 Task: Filter courses by Continuing Education Units from IIBA.
Action: Mouse moved to (361, 89)
Screenshot: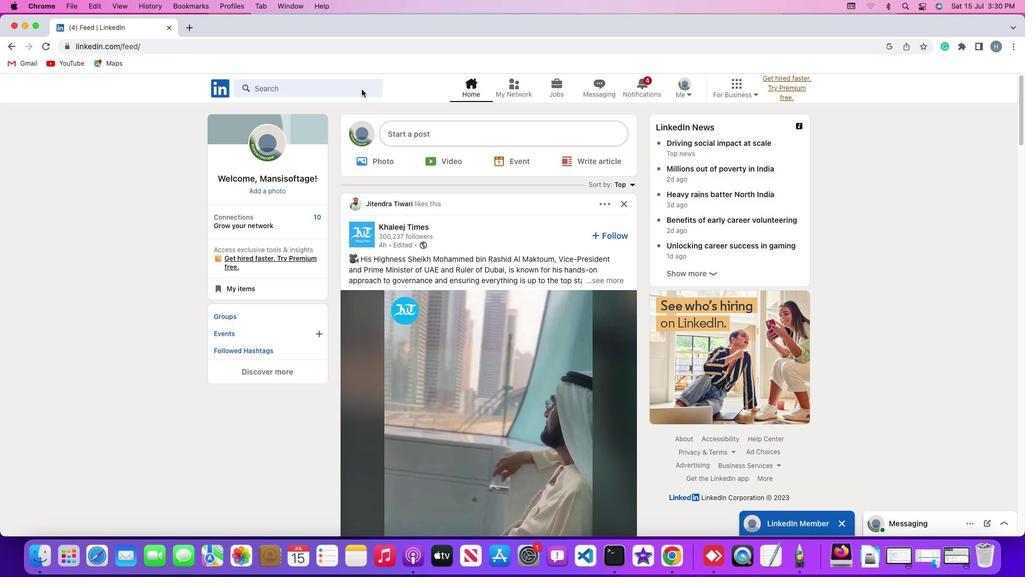 
Action: Mouse pressed left at (361, 89)
Screenshot: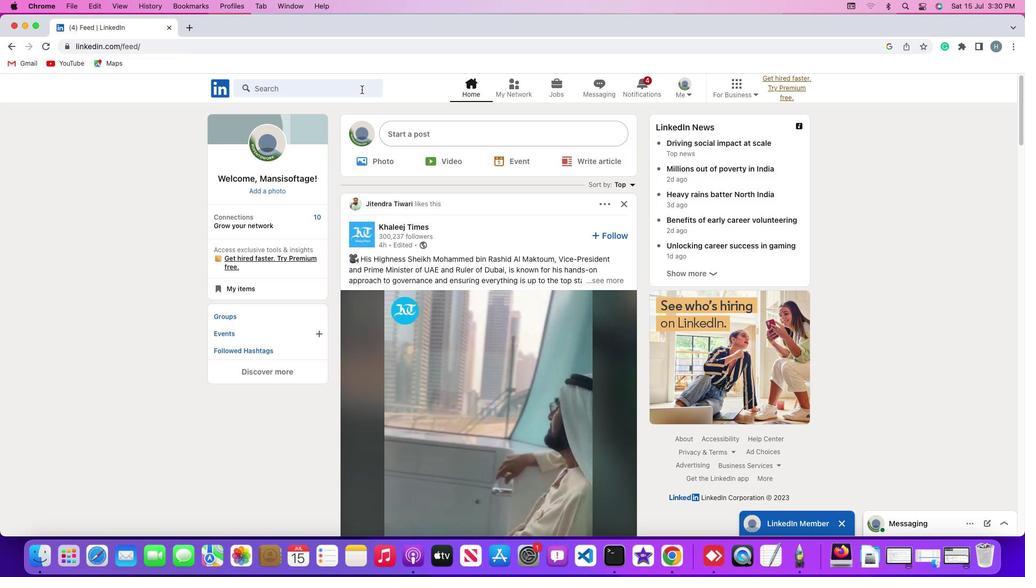 
Action: Mouse pressed left at (361, 89)
Screenshot: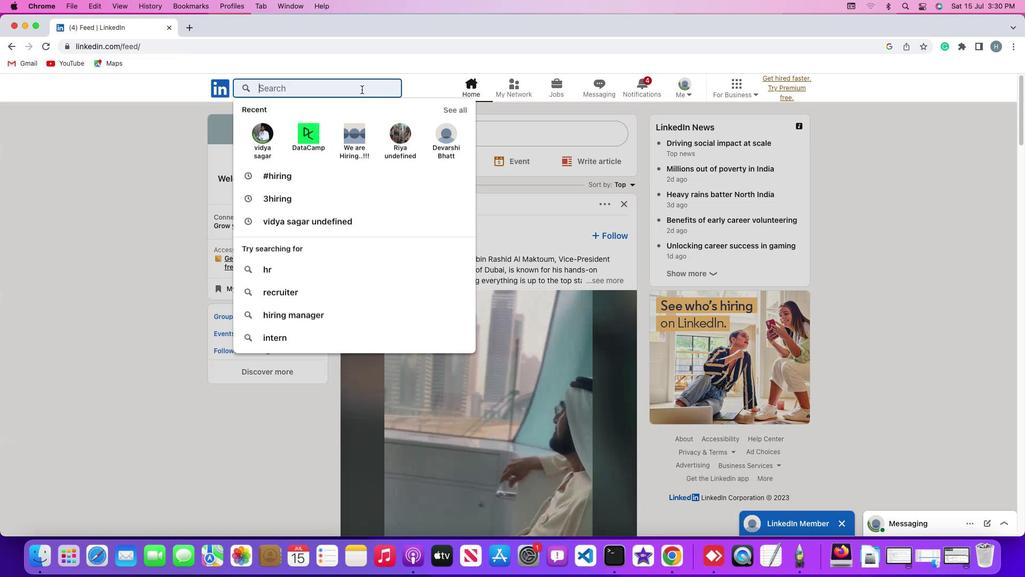 
Action: Key pressed Key.shift'#''h''i''r''i''n''g'Key.enter
Screenshot: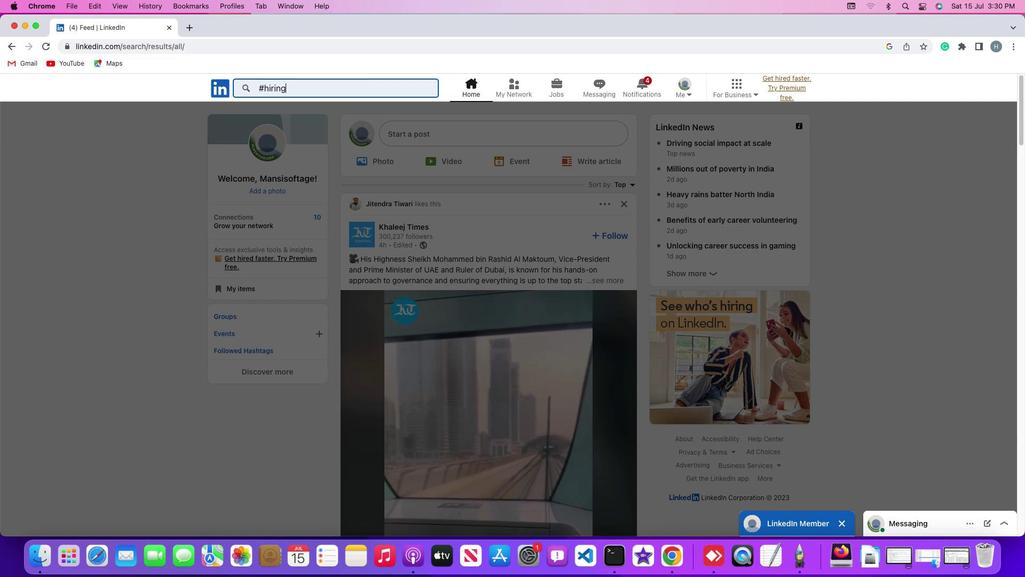 
Action: Mouse moved to (563, 114)
Screenshot: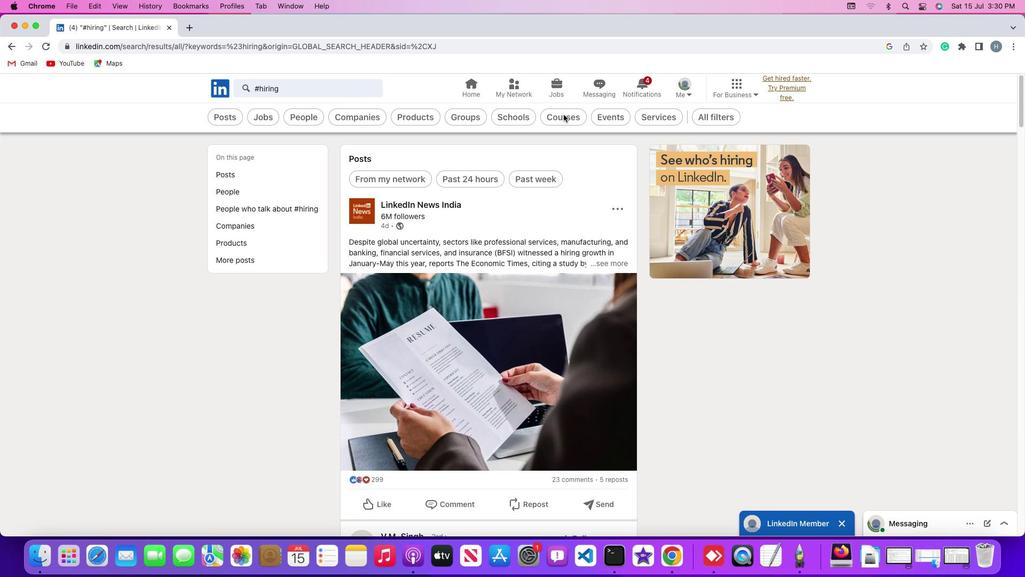 
Action: Mouse pressed left at (563, 114)
Screenshot: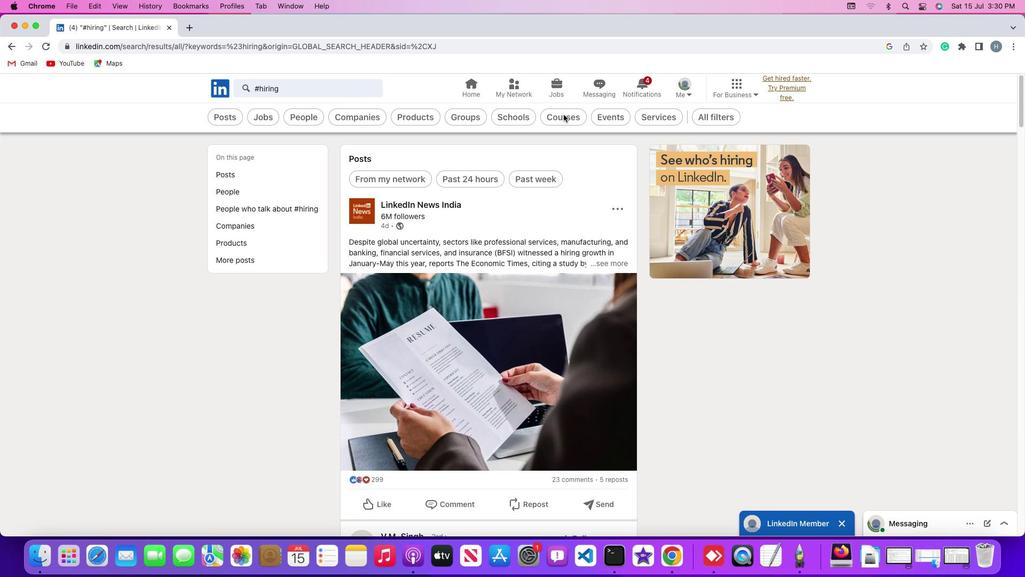 
Action: Mouse moved to (462, 115)
Screenshot: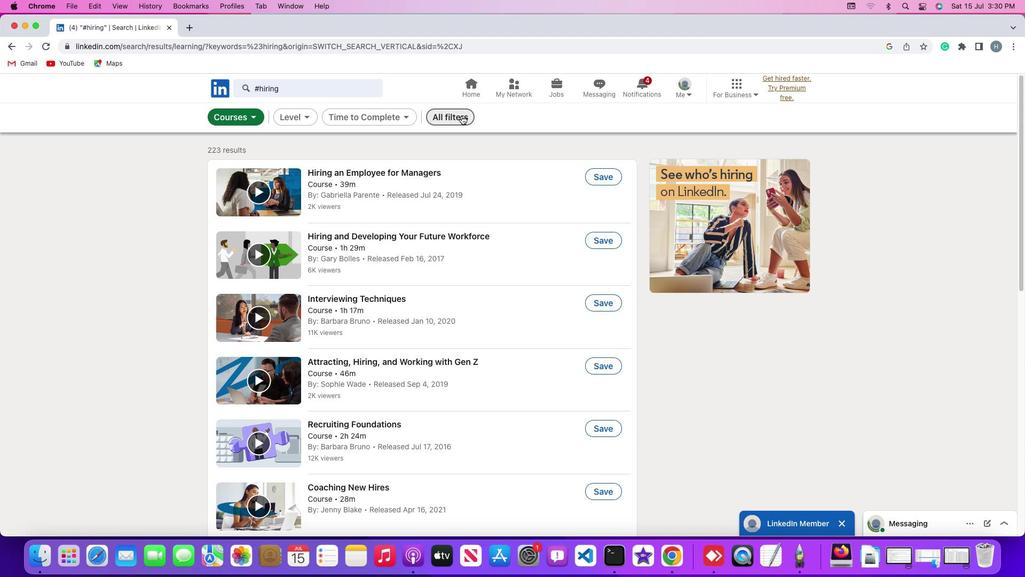 
Action: Mouse pressed left at (462, 115)
Screenshot: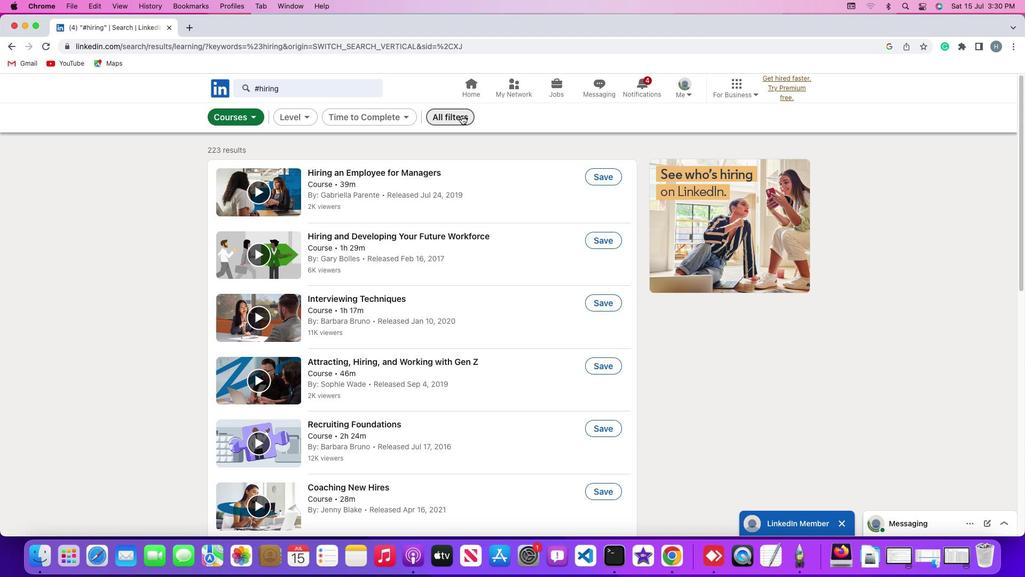 
Action: Mouse moved to (850, 445)
Screenshot: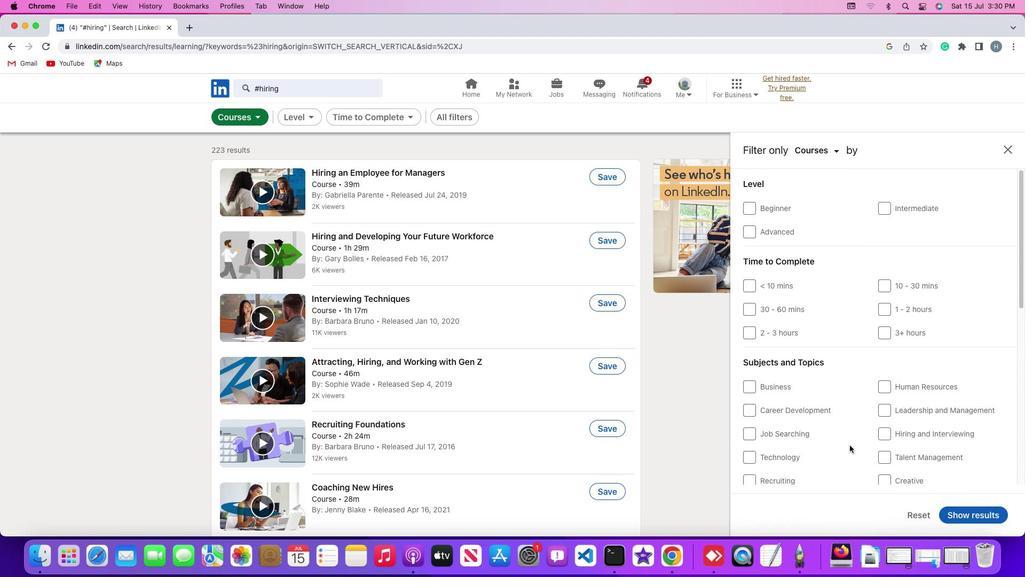 
Action: Mouse scrolled (850, 445) with delta (0, 0)
Screenshot: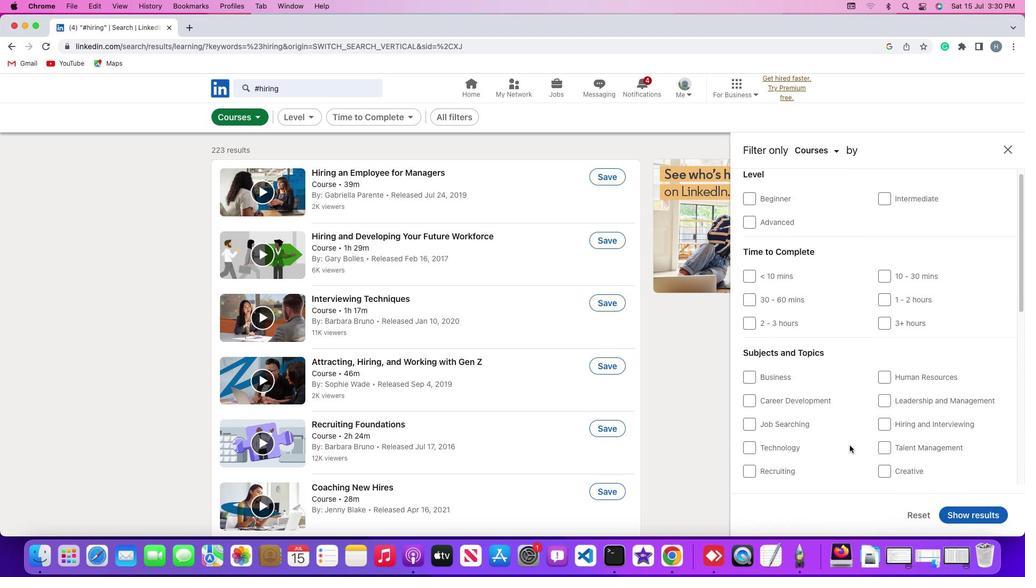 
Action: Mouse scrolled (850, 445) with delta (0, 0)
Screenshot: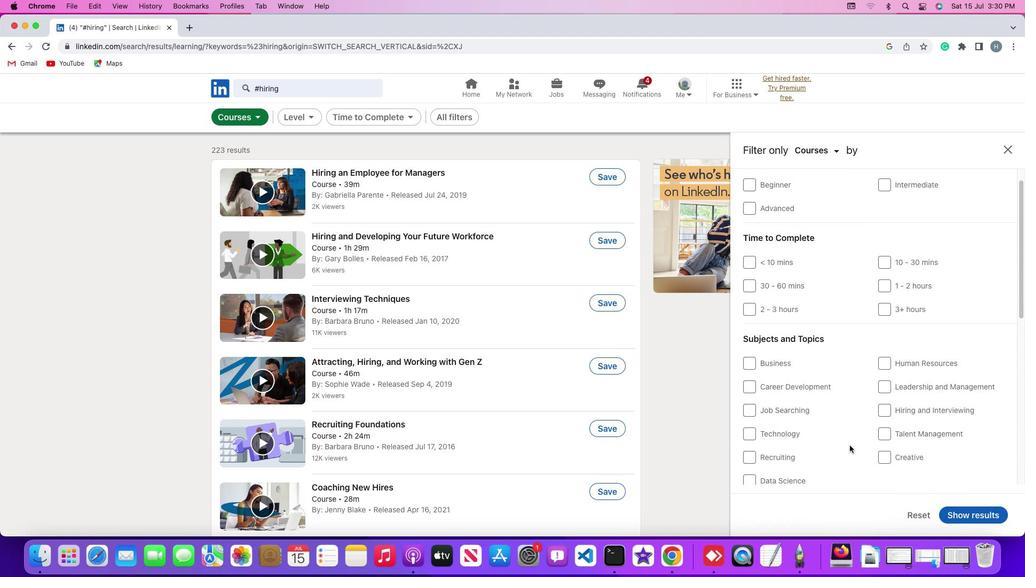 
Action: Mouse scrolled (850, 445) with delta (0, -1)
Screenshot: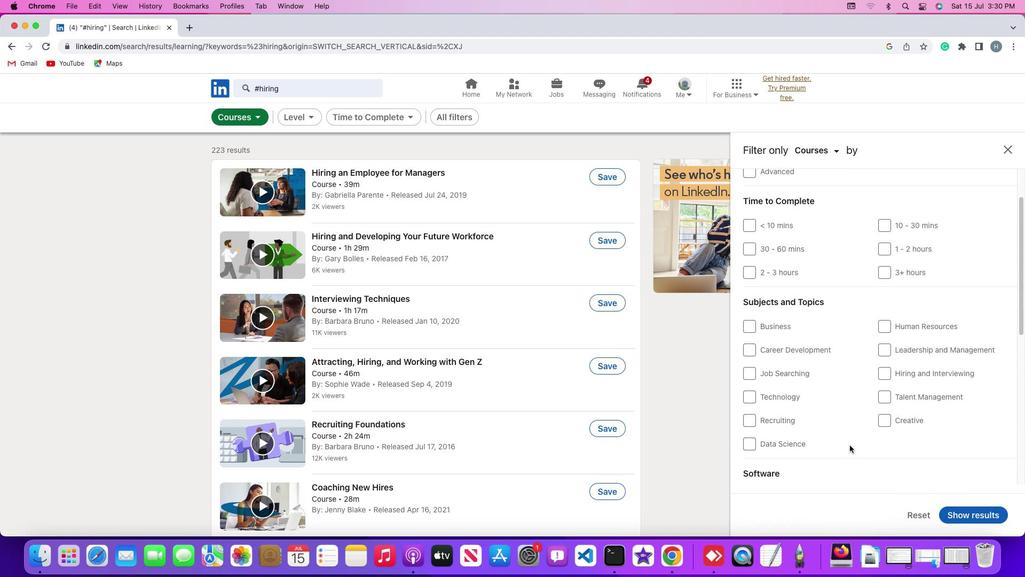 
Action: Mouse scrolled (850, 445) with delta (0, 0)
Screenshot: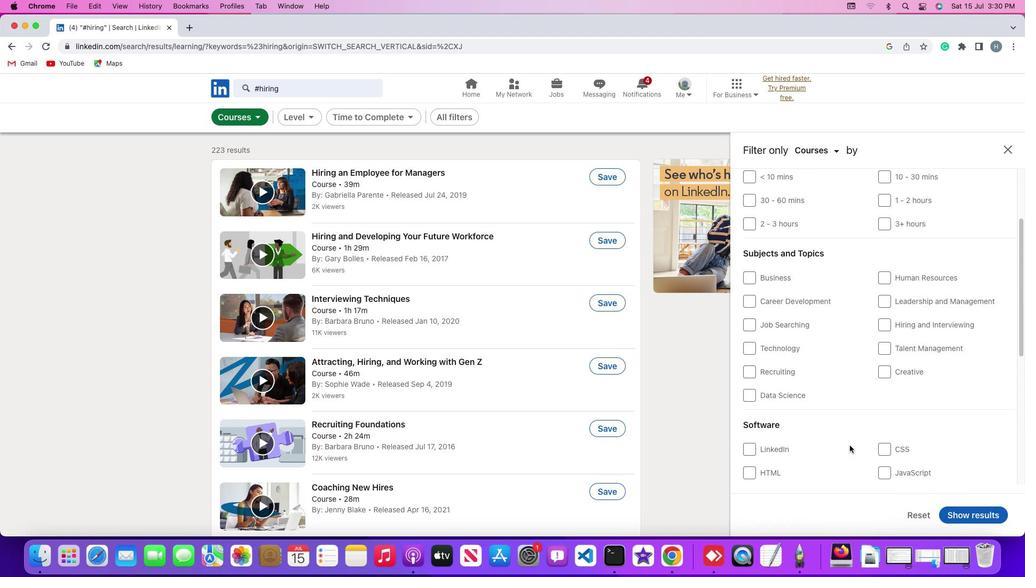 
Action: Mouse scrolled (850, 445) with delta (0, 0)
Screenshot: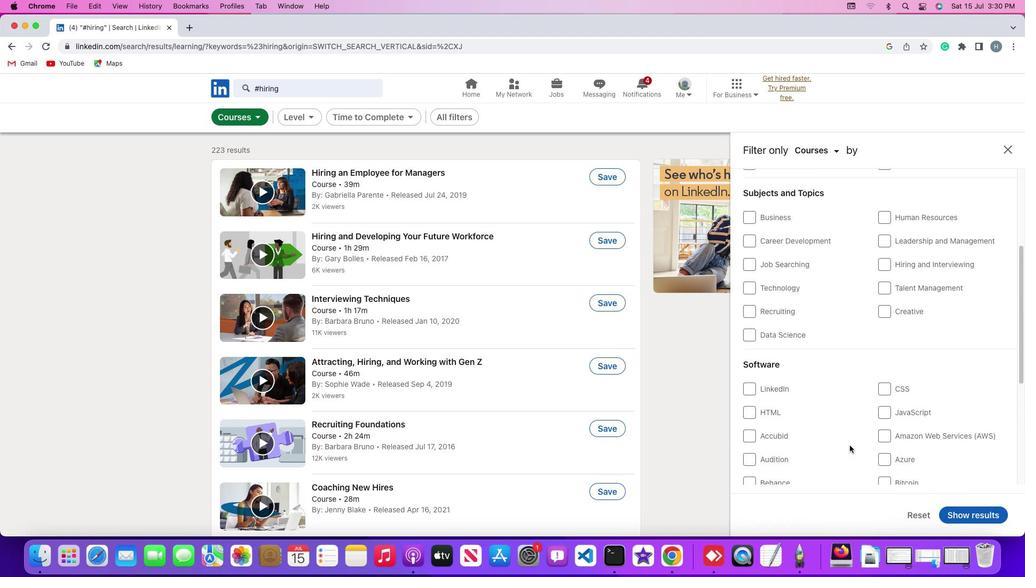 
Action: Mouse scrolled (850, 445) with delta (0, -1)
Screenshot: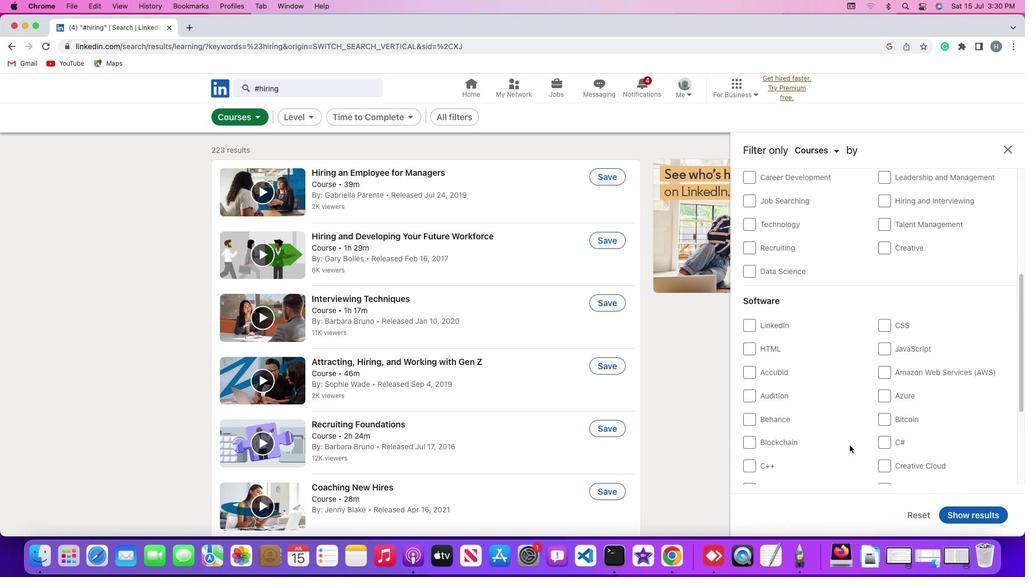 
Action: Mouse scrolled (850, 445) with delta (0, -2)
Screenshot: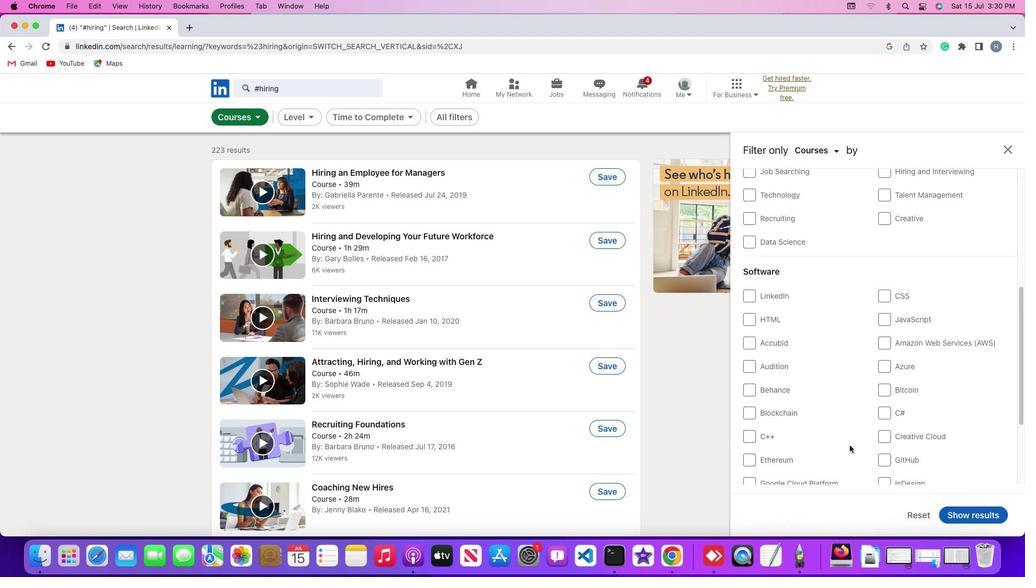 
Action: Mouse scrolled (850, 445) with delta (0, 0)
Screenshot: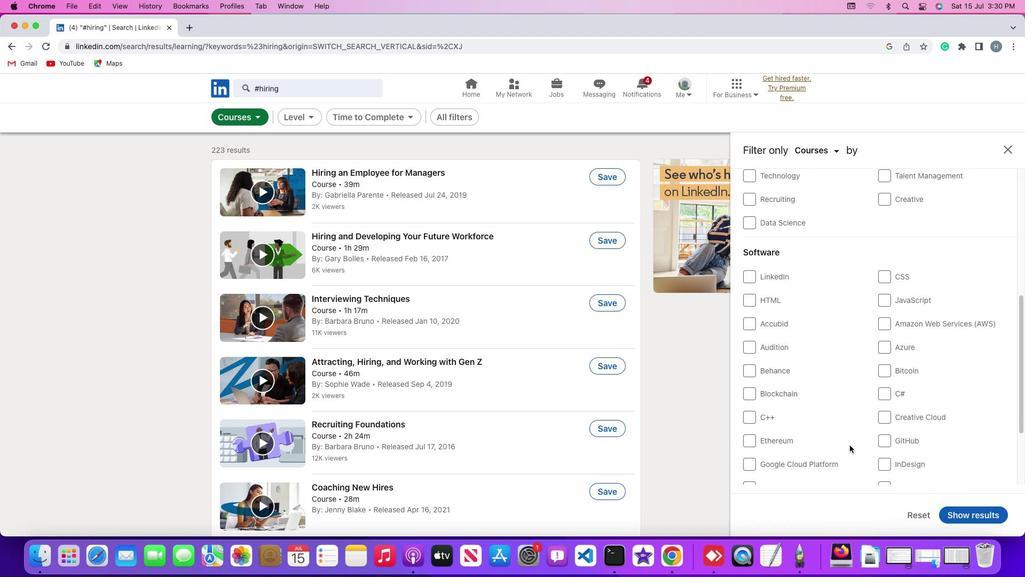 
Action: Mouse scrolled (850, 445) with delta (0, 0)
Screenshot: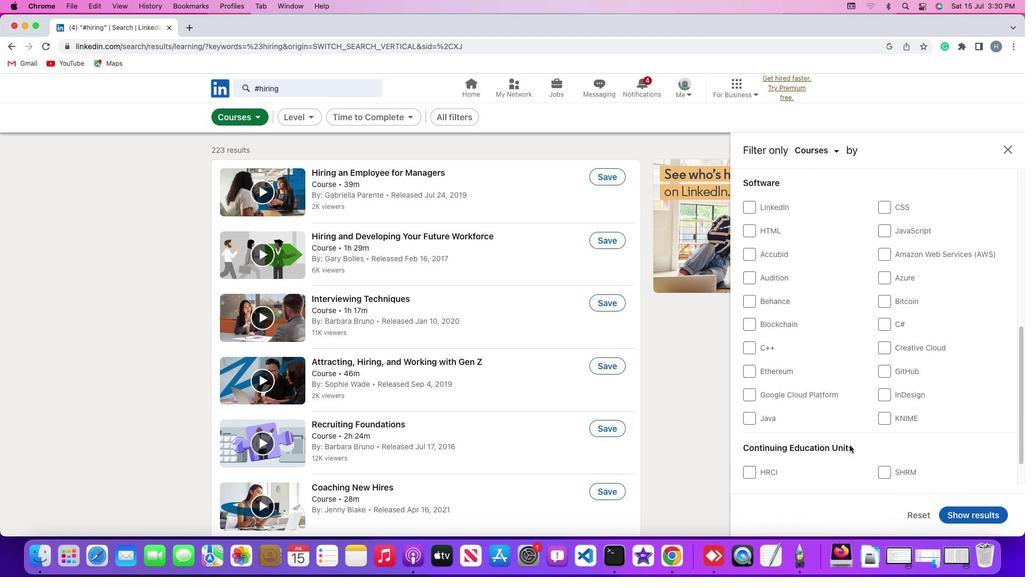
Action: Mouse scrolled (850, 445) with delta (0, -1)
Screenshot: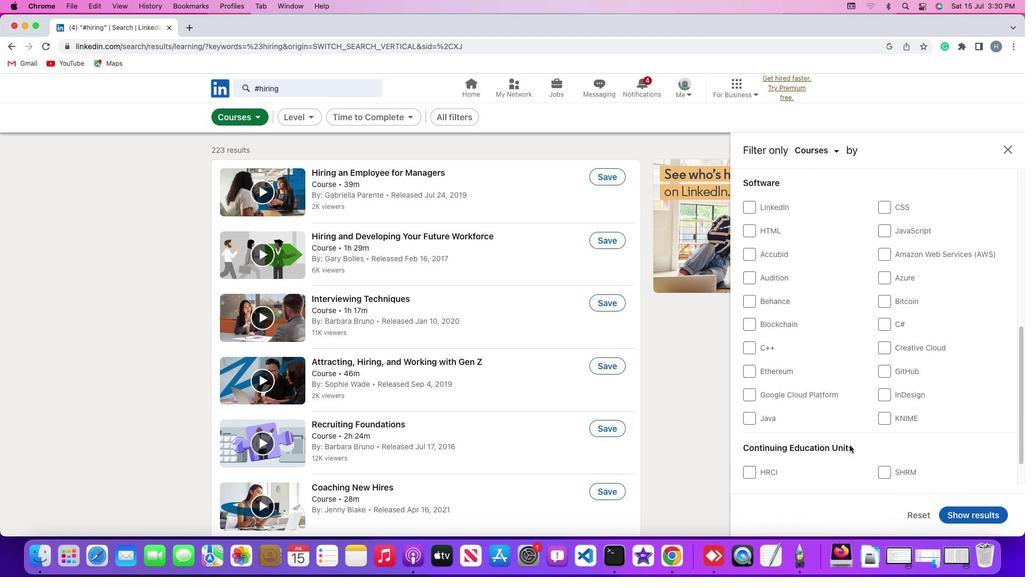 
Action: Mouse scrolled (850, 445) with delta (0, -2)
Screenshot: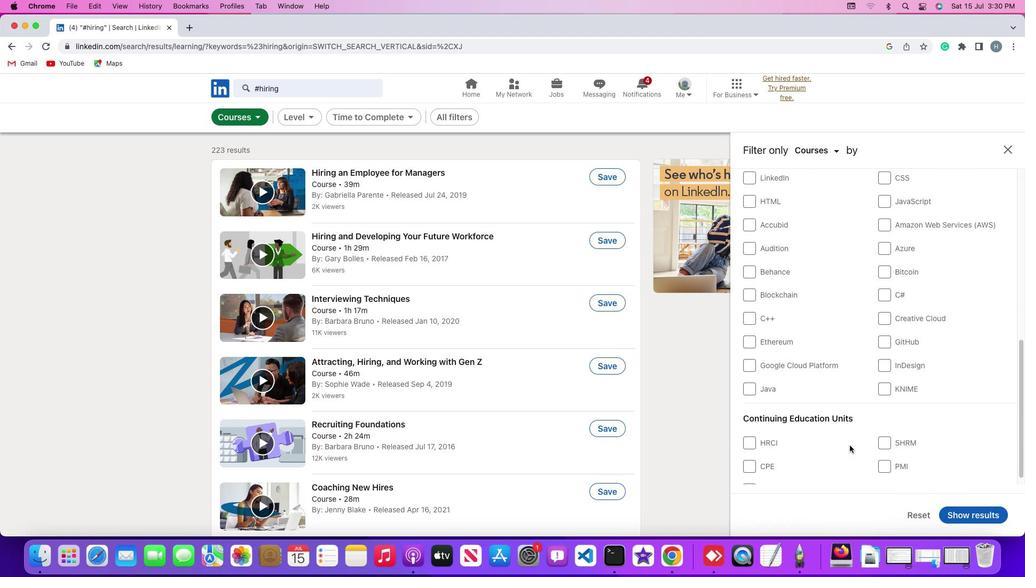 
Action: Mouse scrolled (850, 445) with delta (0, -3)
Screenshot: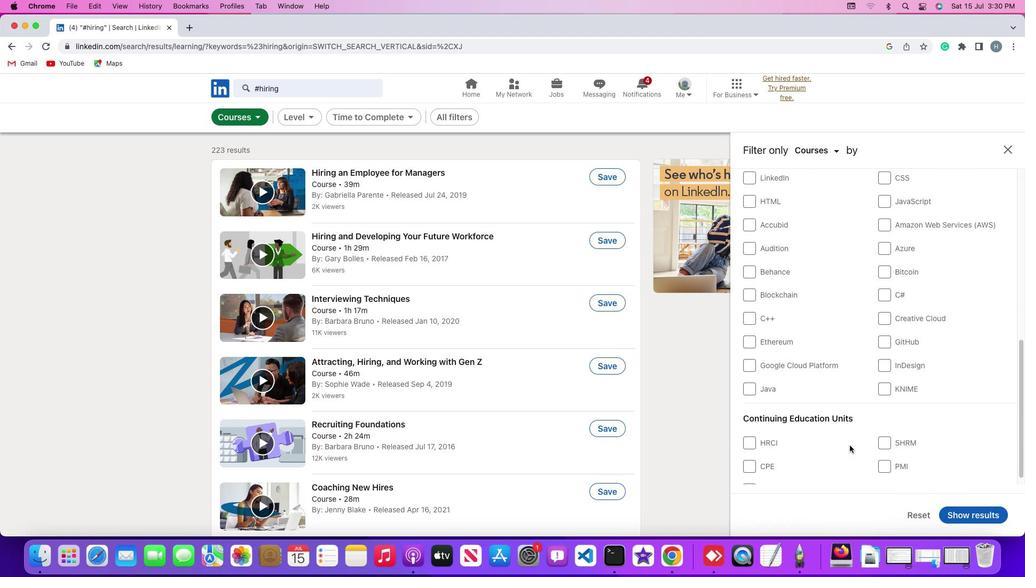 
Action: Mouse scrolled (850, 445) with delta (0, 0)
Screenshot: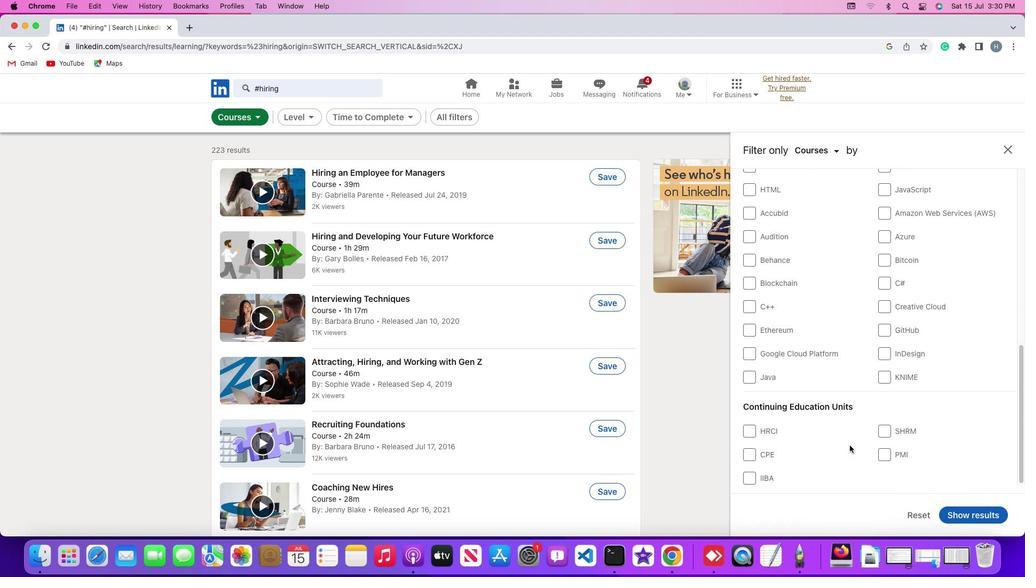 
Action: Mouse scrolled (850, 445) with delta (0, 0)
Screenshot: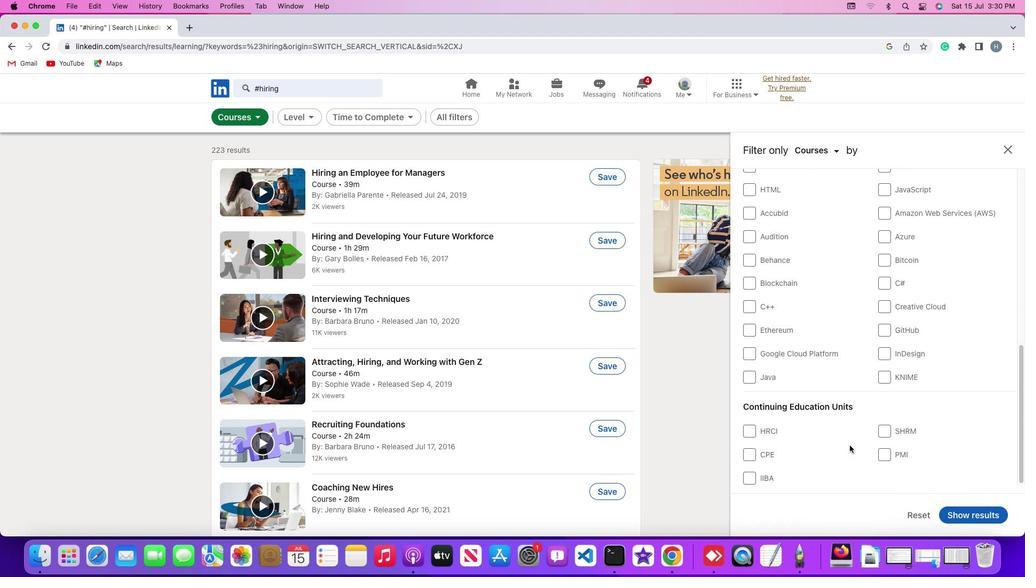 
Action: Mouse scrolled (850, 445) with delta (0, -1)
Screenshot: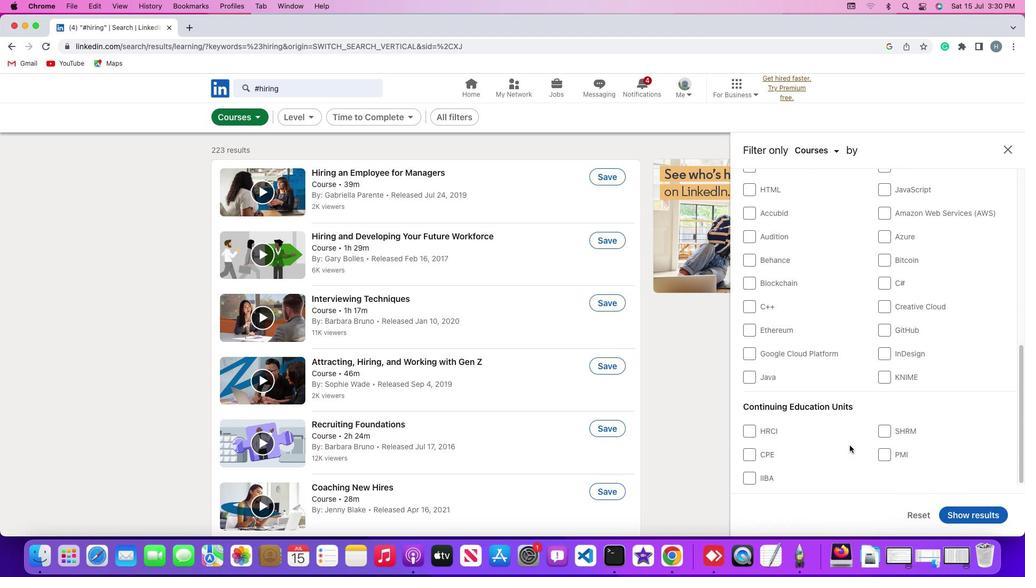 
Action: Mouse scrolled (850, 445) with delta (0, -2)
Screenshot: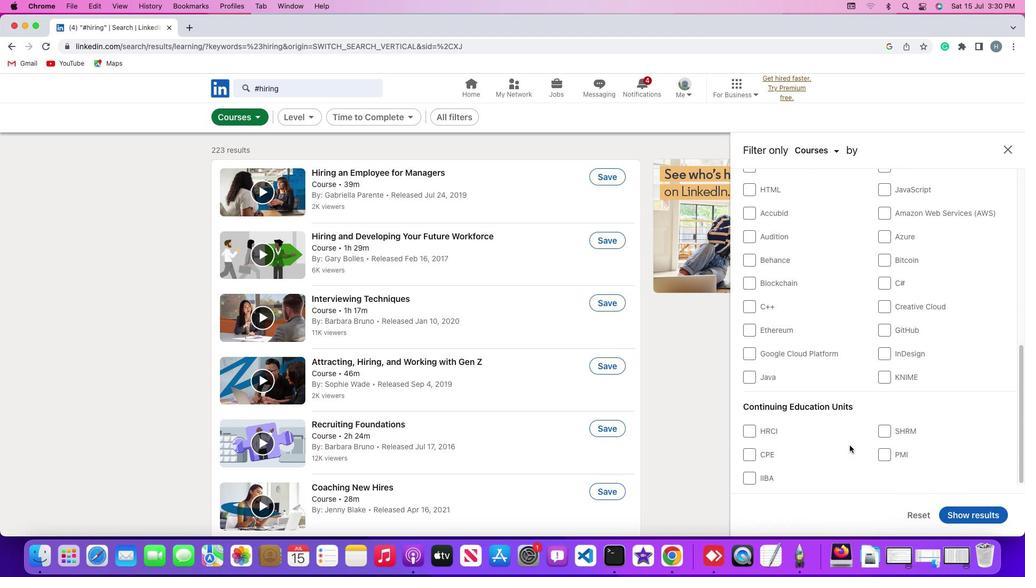 
Action: Mouse scrolled (850, 445) with delta (0, 0)
Screenshot: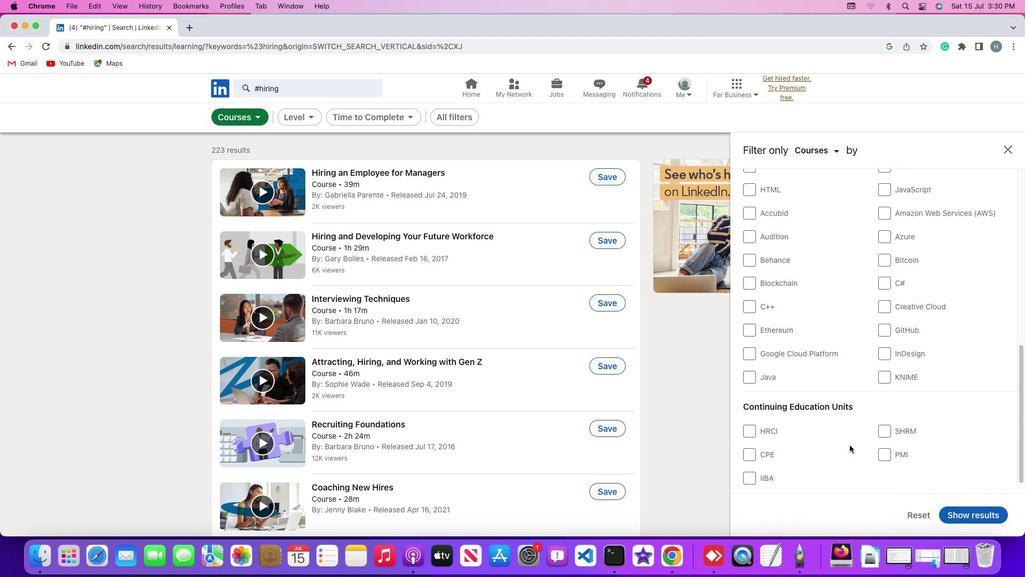 
Action: Mouse scrolled (850, 445) with delta (0, 0)
Screenshot: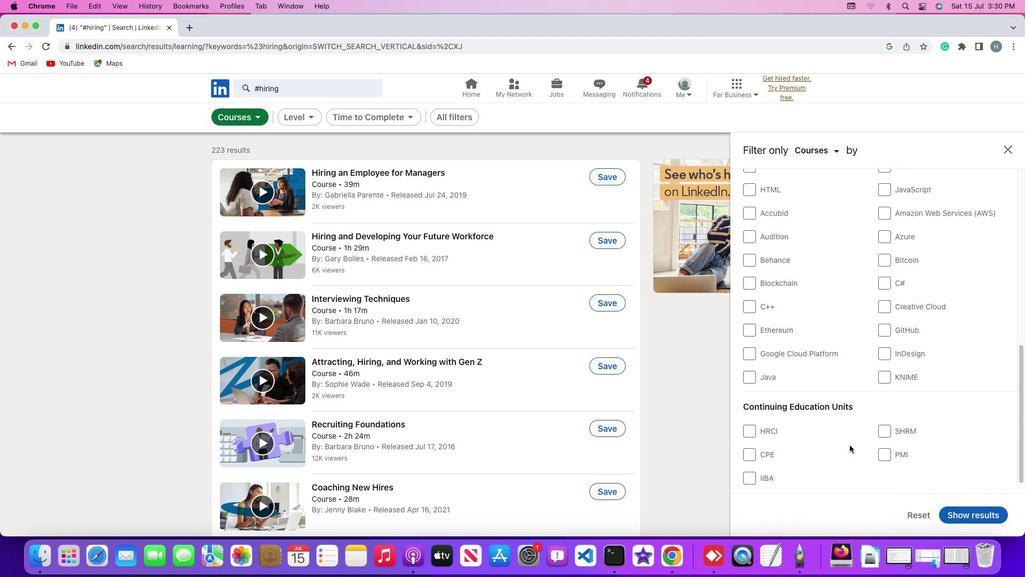 
Action: Mouse scrolled (850, 445) with delta (0, -1)
Screenshot: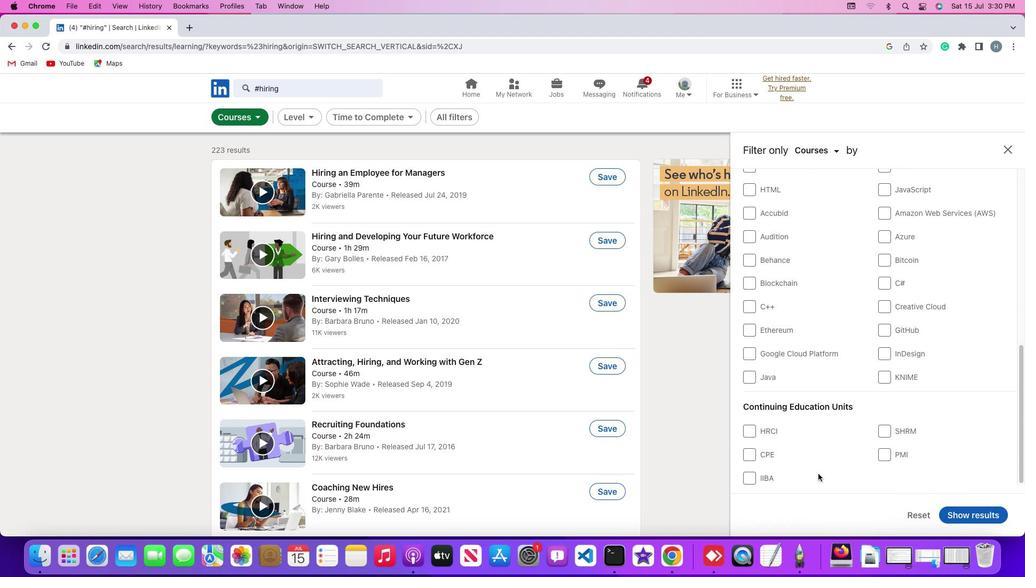 
Action: Mouse moved to (752, 476)
Screenshot: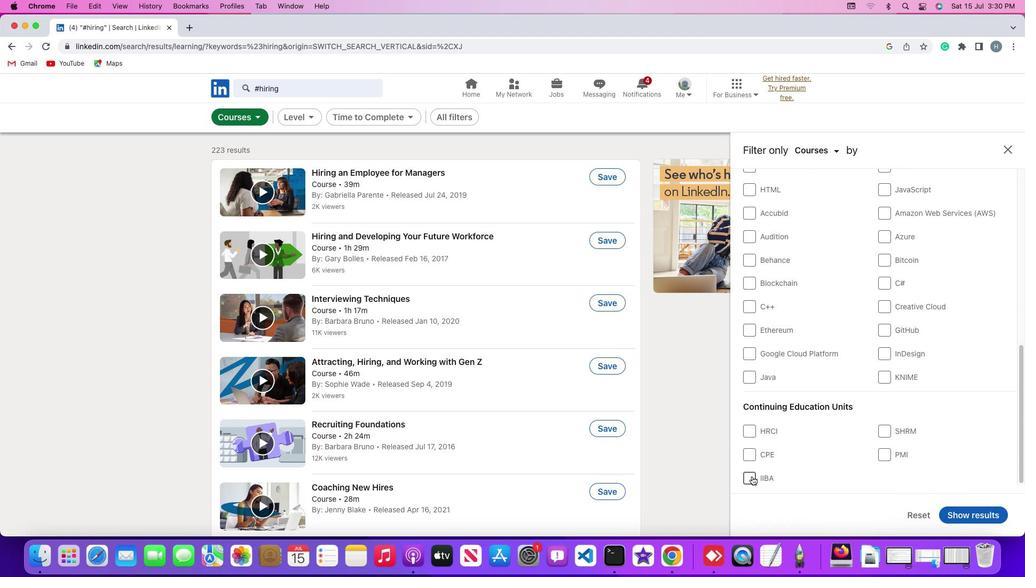 
Action: Mouse pressed left at (752, 476)
Screenshot: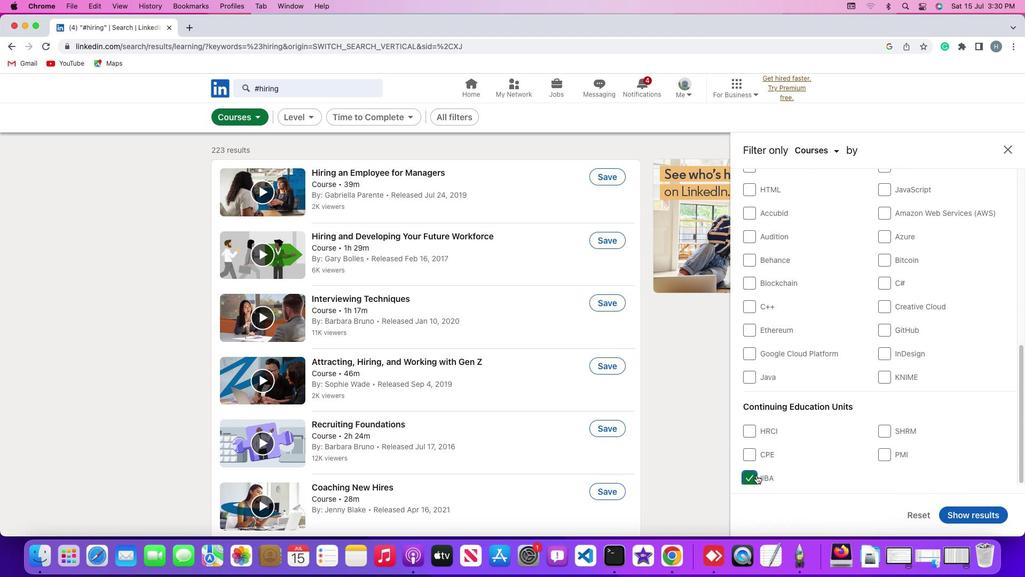 
Action: Mouse moved to (962, 513)
Screenshot: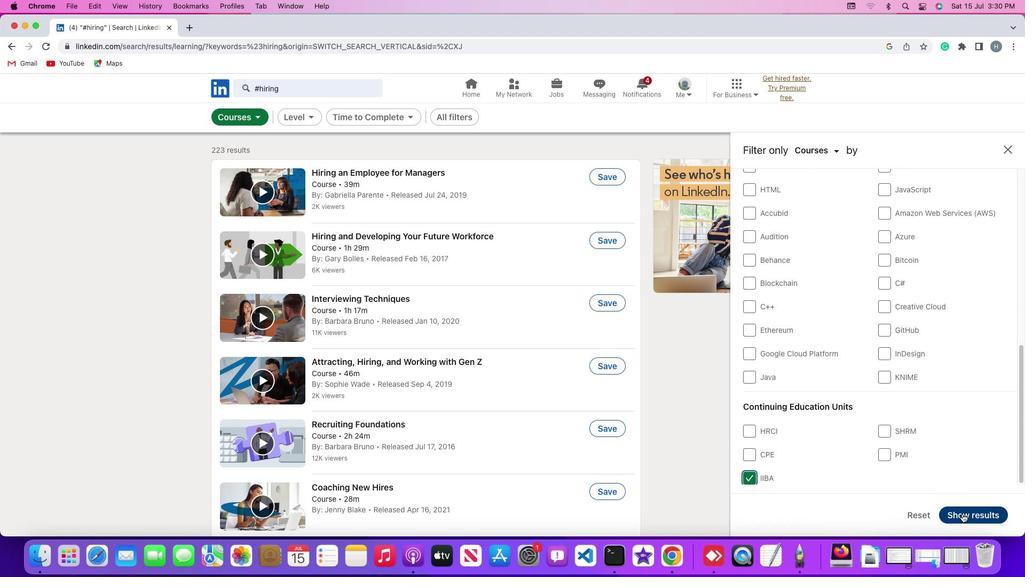 
Action: Mouse pressed left at (962, 513)
Screenshot: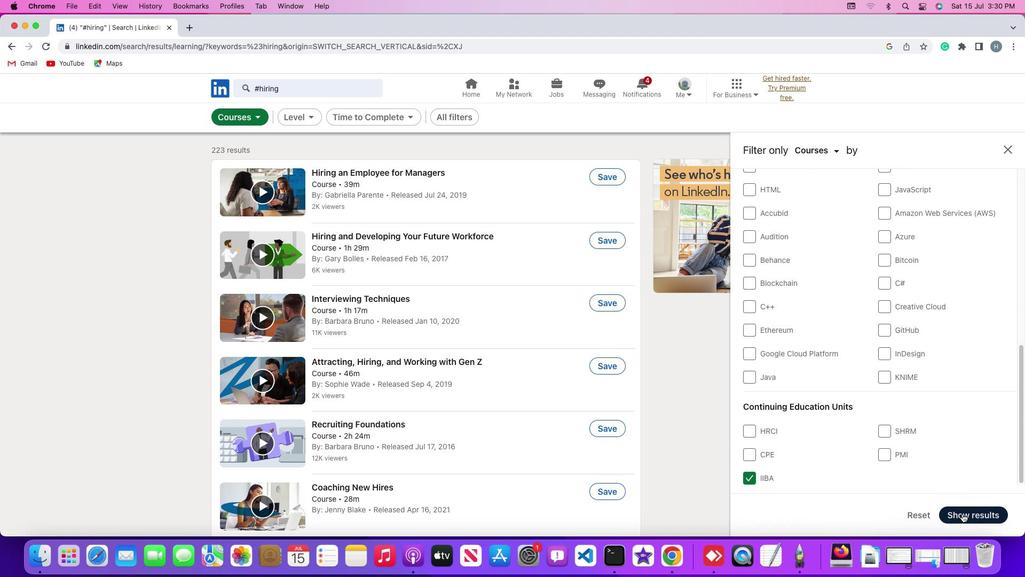 
Action: Mouse moved to (824, 419)
Screenshot: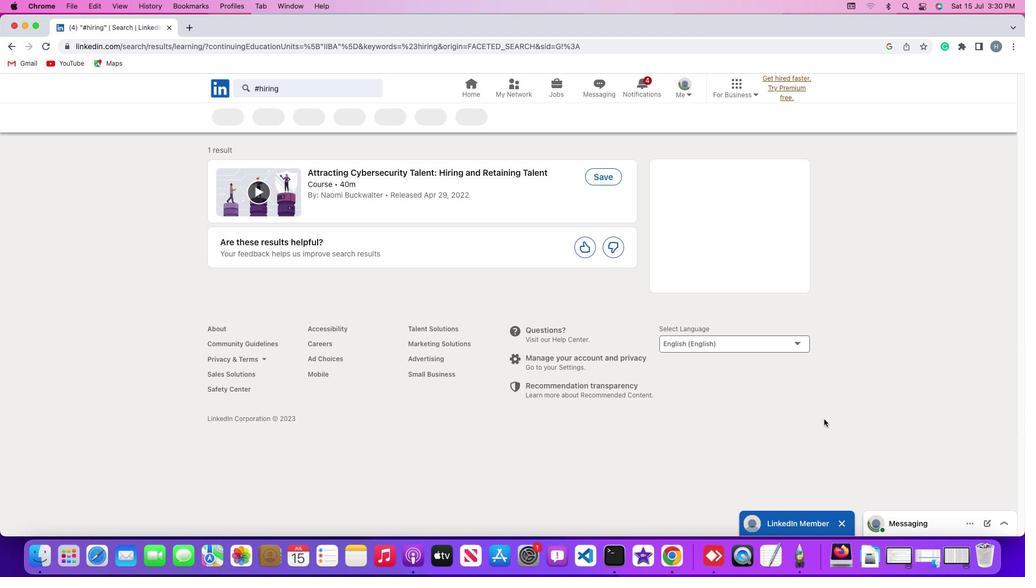 
